 Task: In the Company tax.ny.gov, Create email and send with subject: 'We're Thrilled to Welcome You ', and with mail content 'Hello,_x000D_
Welcome to a new era of excellence. Discover the tools and resources that will redefine your industry and set you on a path to greatness._x000D_
Thanks & Regards', attach the document: Terms_and_conditions.doc and insert image: visitingcard.jpg. Below Thanks & Regards, write snapchat and insert the URL: www.snapchat.com. Mark checkbox to create task to follow up : In 2 weeks.  Enter or choose an email address of recipient's from company's contact and send.. Logged in from softage.1@softage.net
Action: Mouse moved to (82, 54)
Screenshot: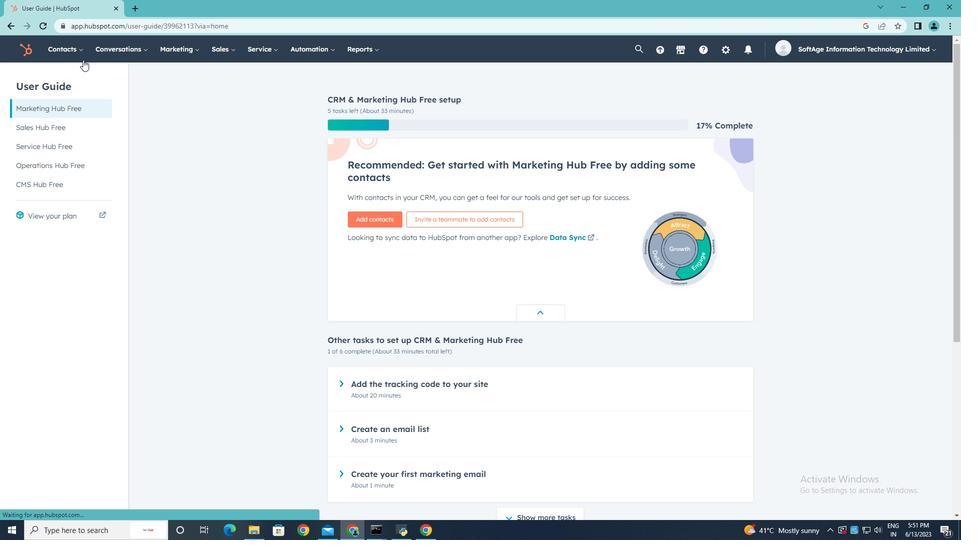 
Action: Mouse pressed left at (82, 54)
Screenshot: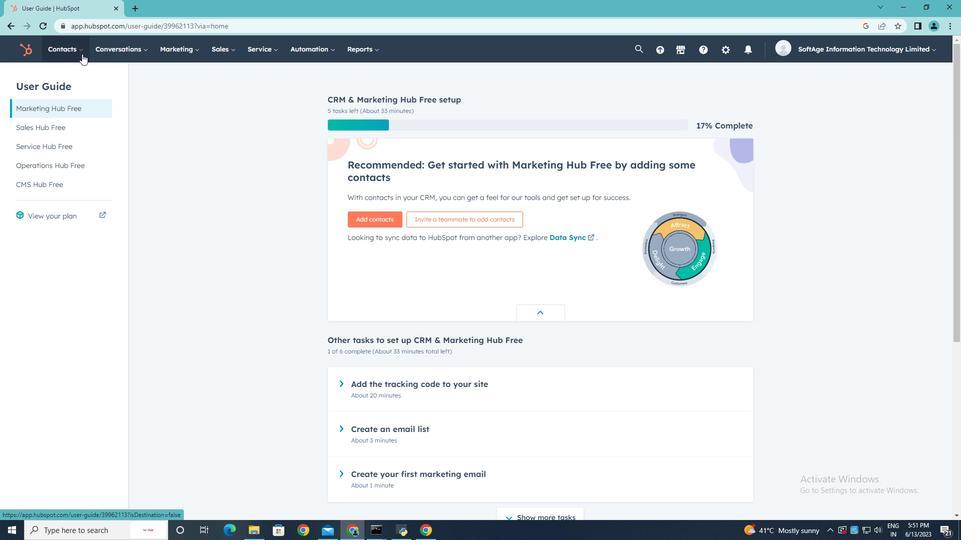 
Action: Mouse moved to (85, 101)
Screenshot: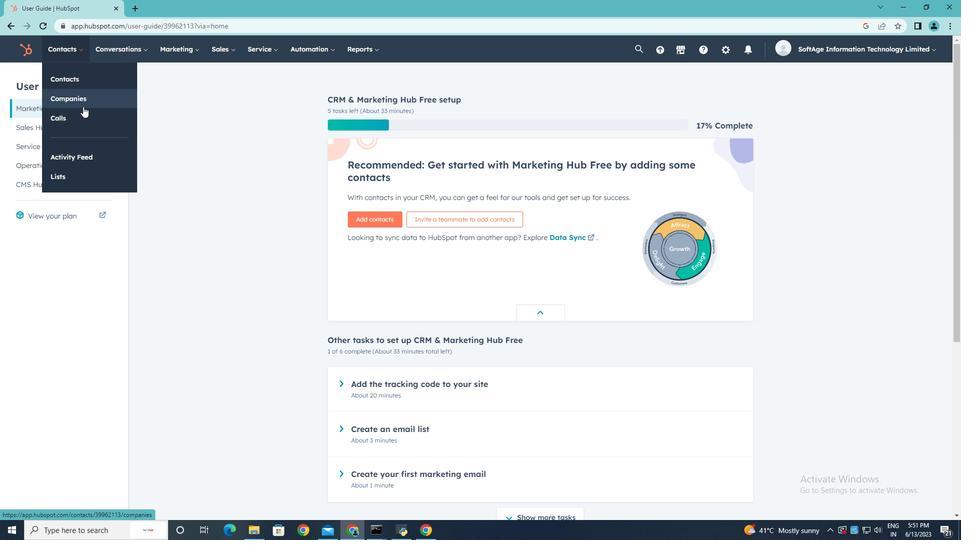 
Action: Mouse pressed left at (85, 101)
Screenshot: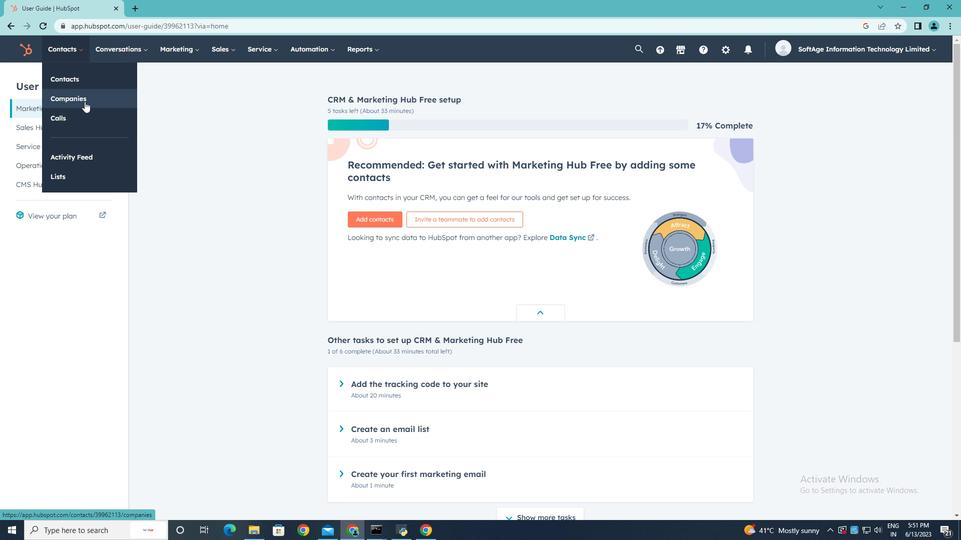 
Action: Mouse moved to (89, 160)
Screenshot: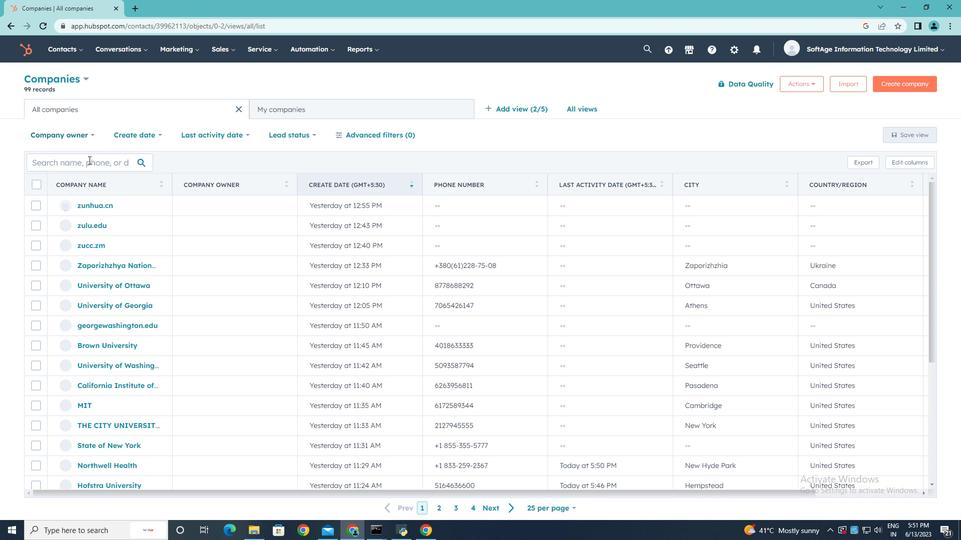 
Action: Mouse pressed left at (89, 160)
Screenshot: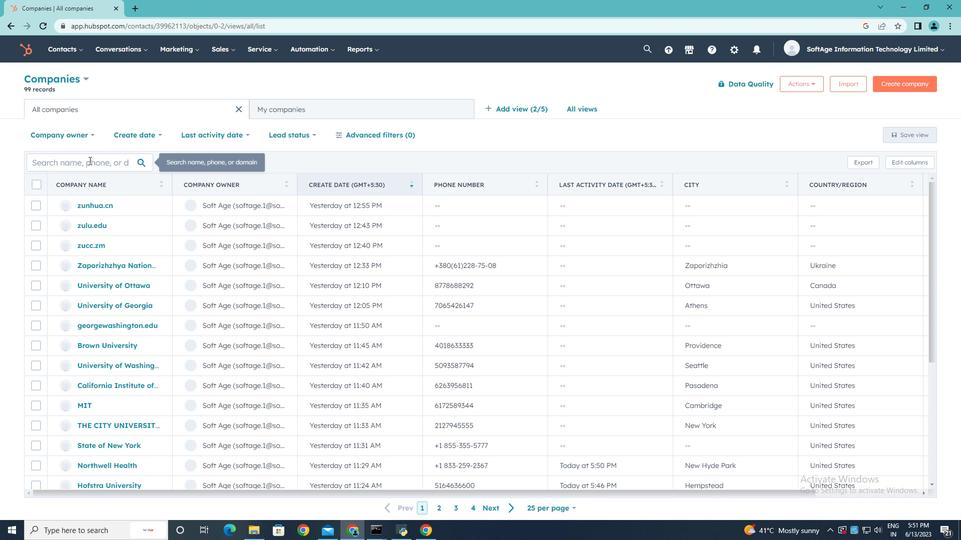 
Action: Key pressed tax.ny.gov
Screenshot: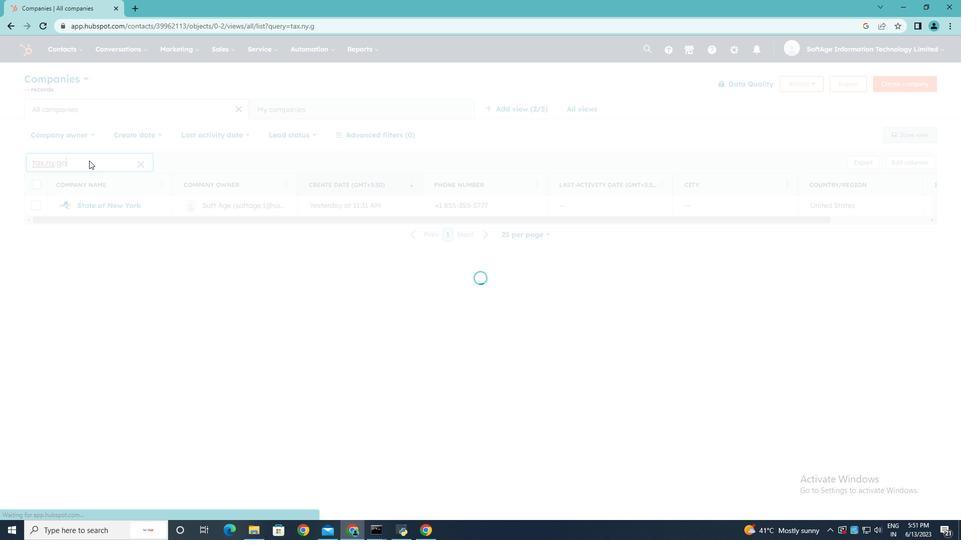 
Action: Mouse moved to (90, 203)
Screenshot: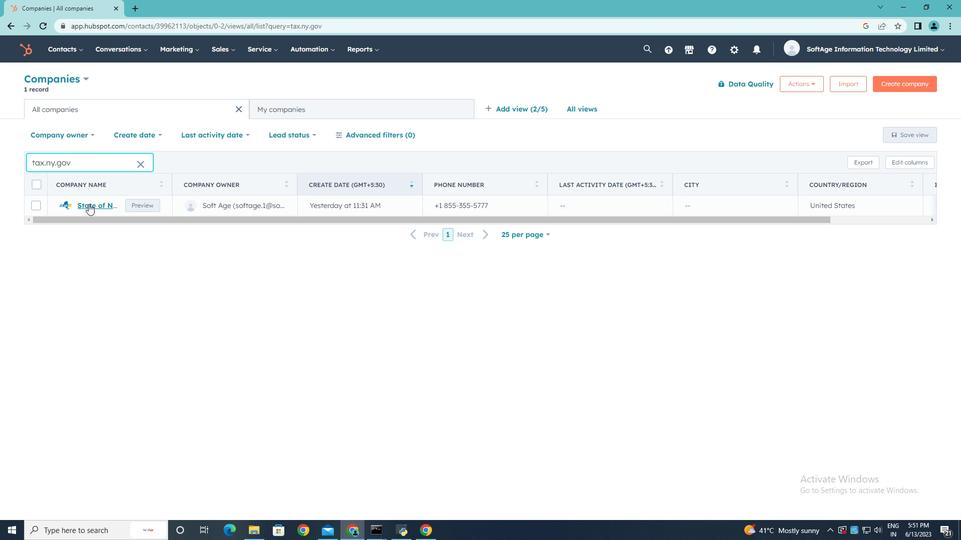 
Action: Mouse pressed left at (90, 203)
Screenshot: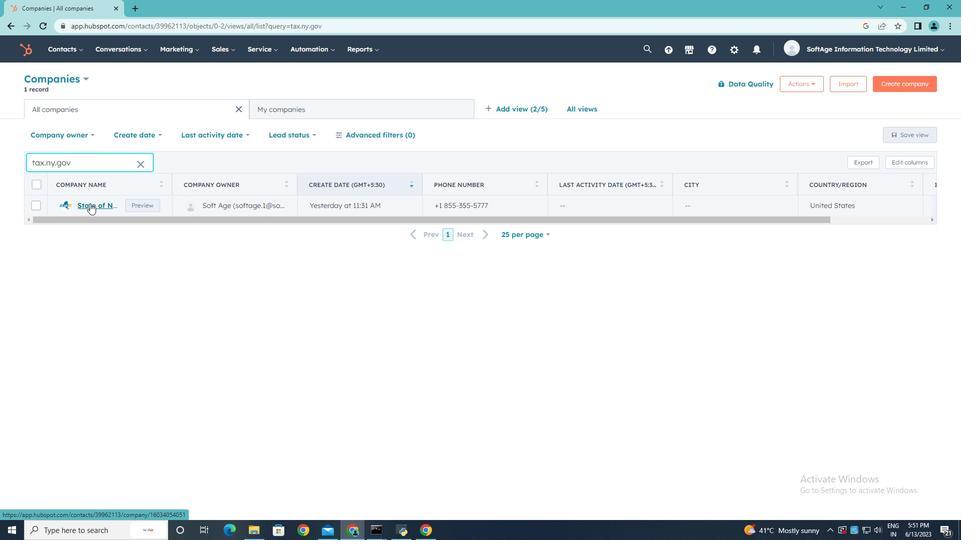 
Action: Mouse moved to (68, 169)
Screenshot: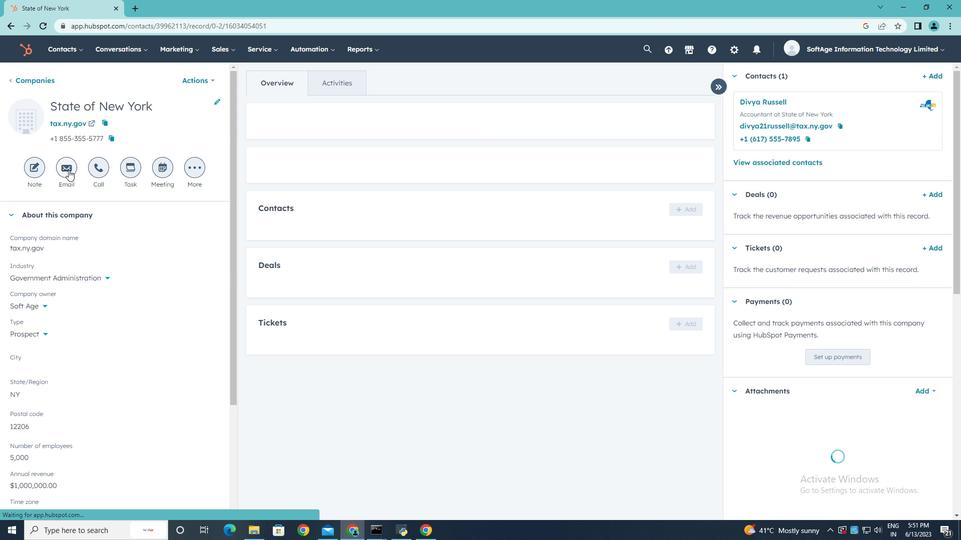 
Action: Mouse pressed left at (68, 169)
Screenshot: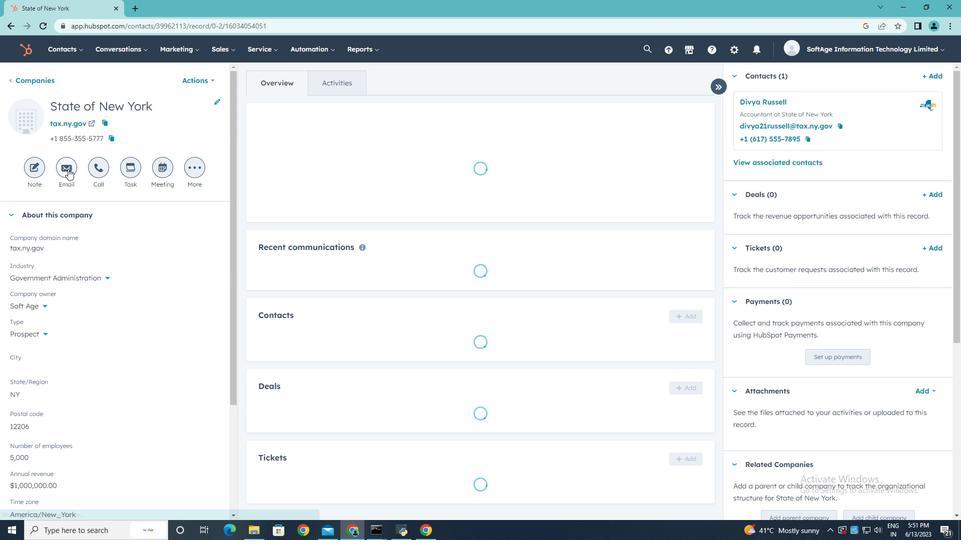 
Action: Key pressed <Key.shift>We're<Key.space><Key.shift><Key.shift>Thrilled<Key.space>to<Key.space><Key.shift>Welcome<Key.space><Key.shift>You
Screenshot: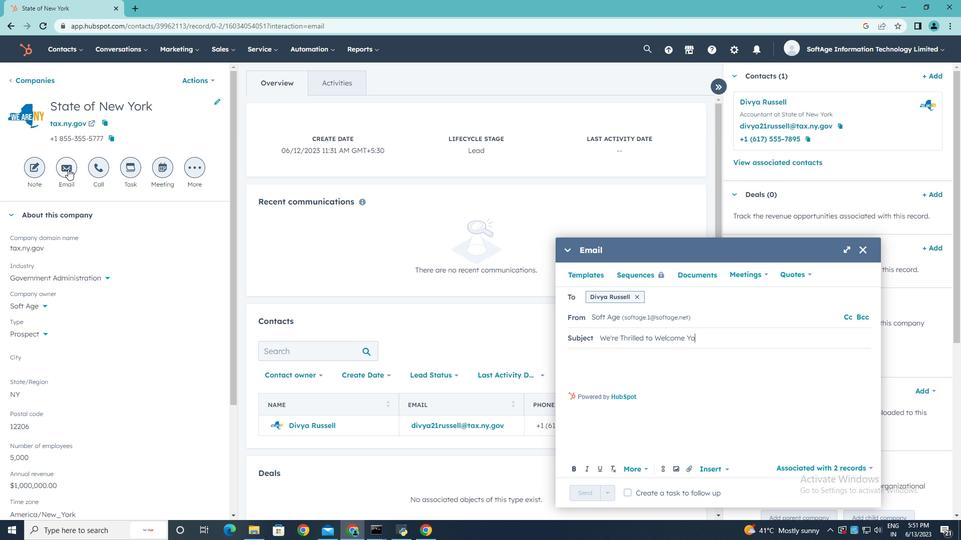 
Action: Mouse moved to (581, 360)
Screenshot: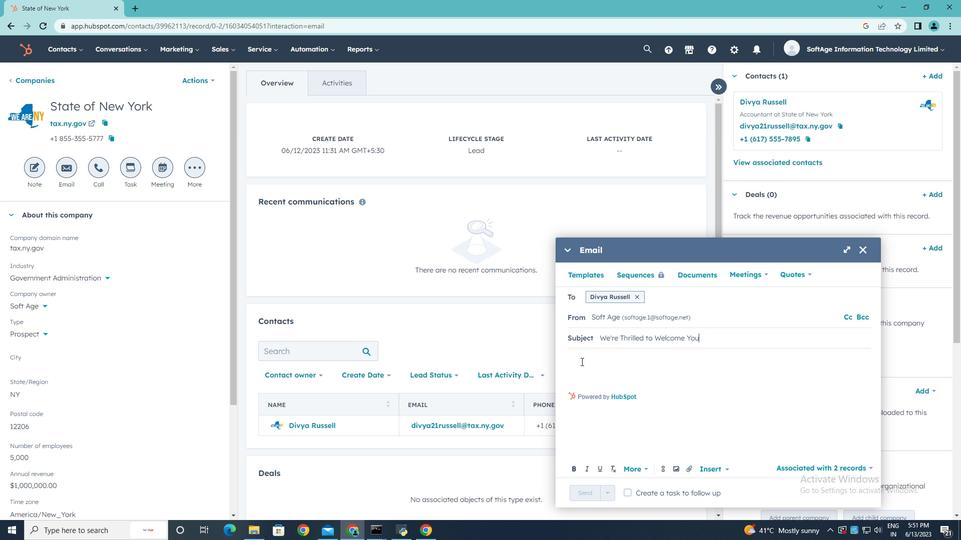 
Action: Mouse pressed left at (581, 360)
Screenshot: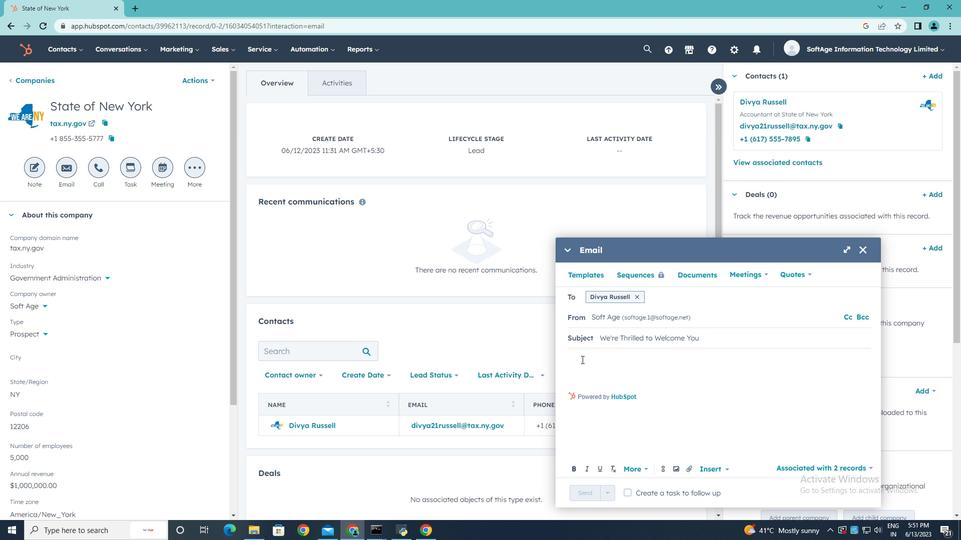 
Action: Key pressed <Key.shift>Hello
Screenshot: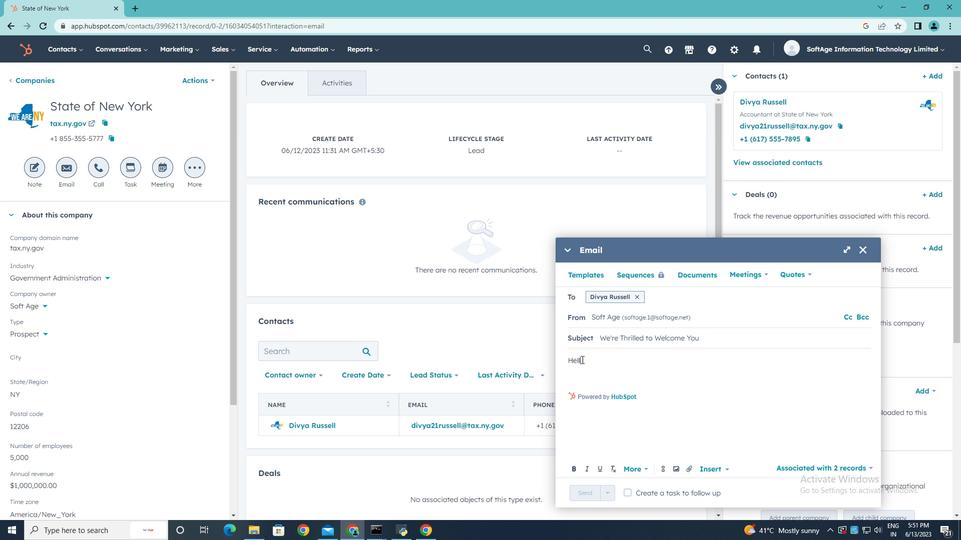 
Action: Mouse moved to (589, 361)
Screenshot: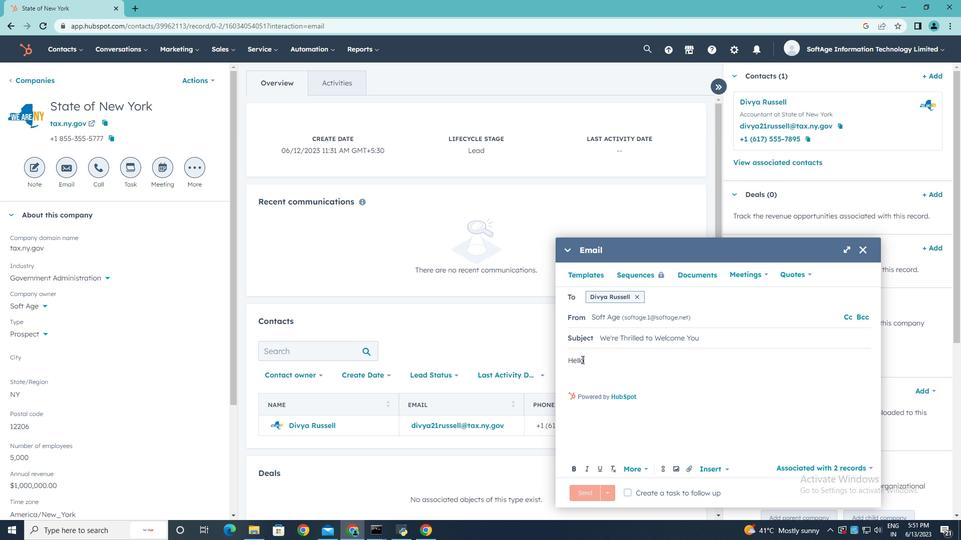 
Action: Key pressed <Key.enter><Key.backspace>,
Screenshot: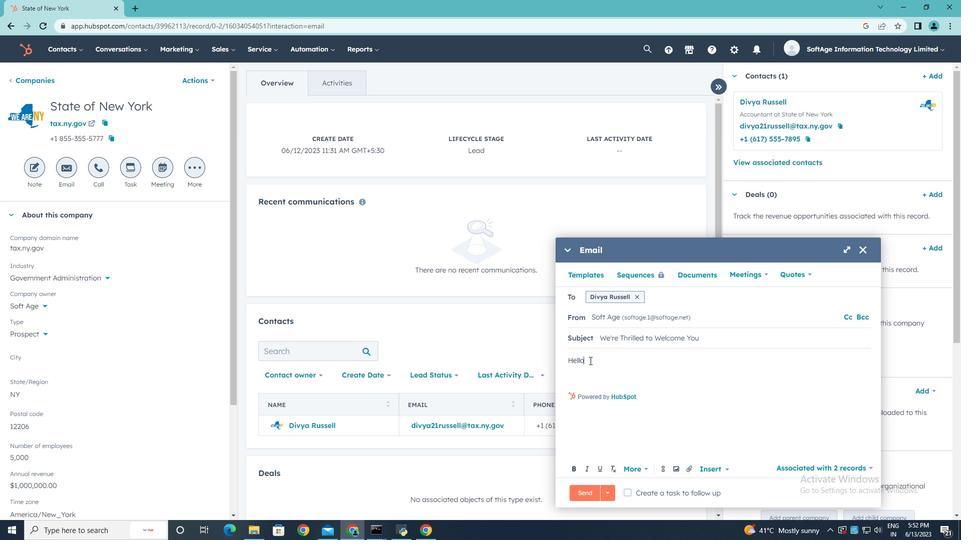 
Action: Mouse moved to (572, 370)
Screenshot: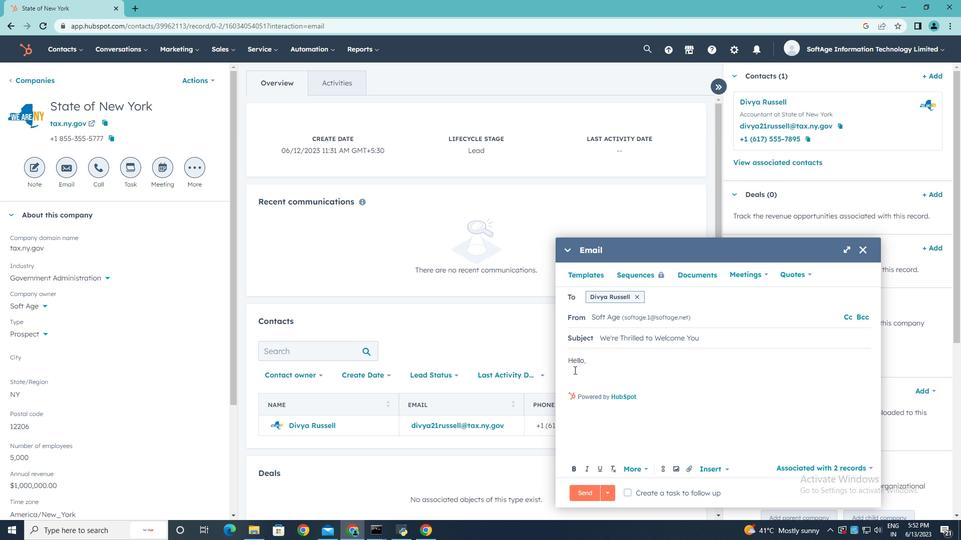 
Action: Mouse pressed left at (572, 370)
Screenshot: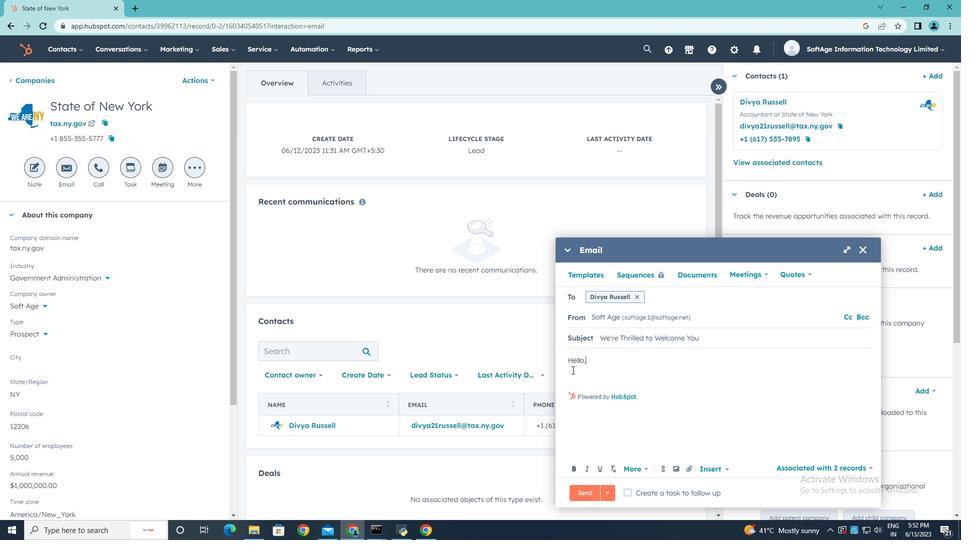 
Action: Key pressed <Key.shift>Welcome<Key.space>to<Key.space><Key.shift>a<Key.space>new<Key.space>era<Key.space>of<Key.space>excellence<Key.space><Key.backspace>.<Key.space><Key.shift><Key.shift><Key.shift><Key.shift>Discover<Key.space>the<Key.space>tools<Key.space>and<Key.space>resources<Key.space>that<Key.space>will<Key.space>redefine<Key.space>your<Key.space>industry<Key.space>and<Key.space>set<Key.space>you<Key.space>on<Key.space>a<Key.space>path<Key.space>y<Key.backspace>to<Key.space>greatness.
Screenshot: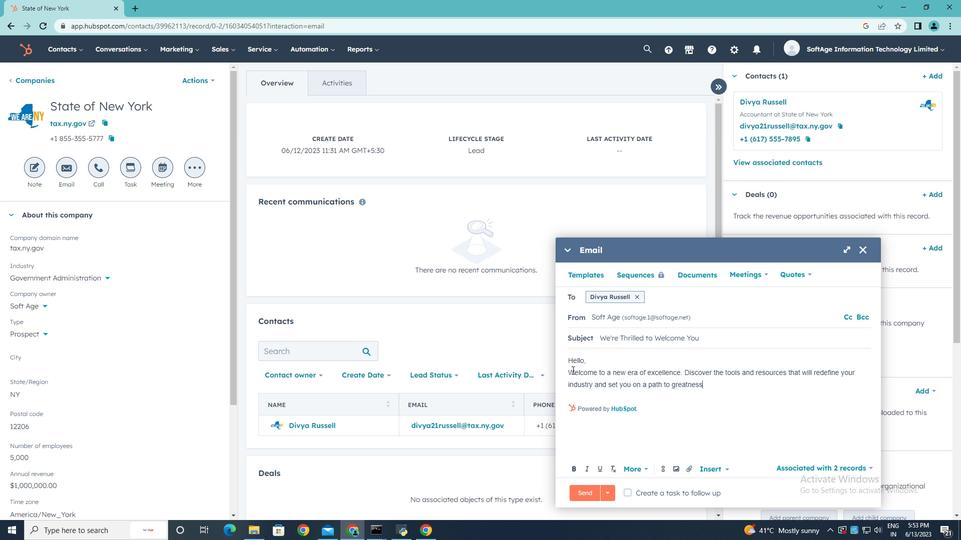 
Action: Mouse moved to (585, 398)
Screenshot: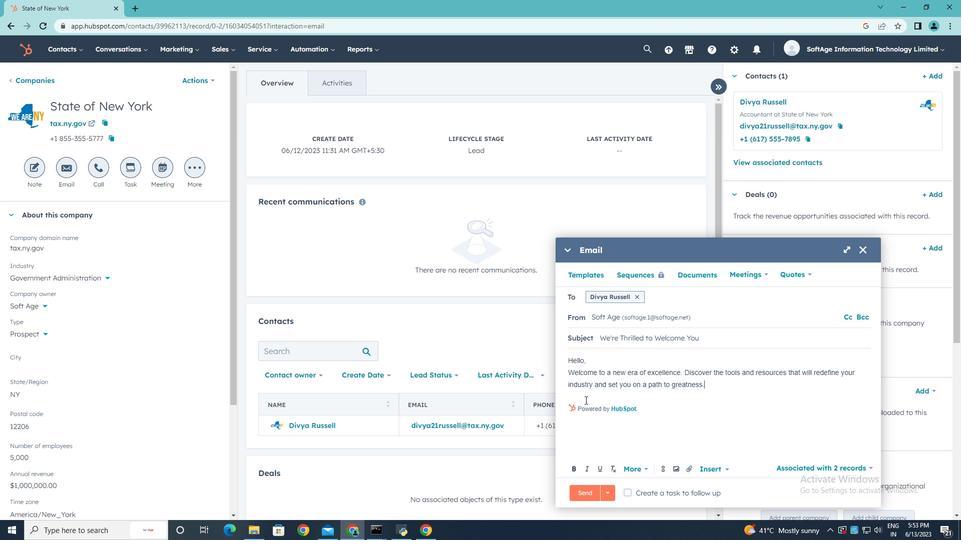 
Action: Mouse pressed left at (585, 398)
Screenshot: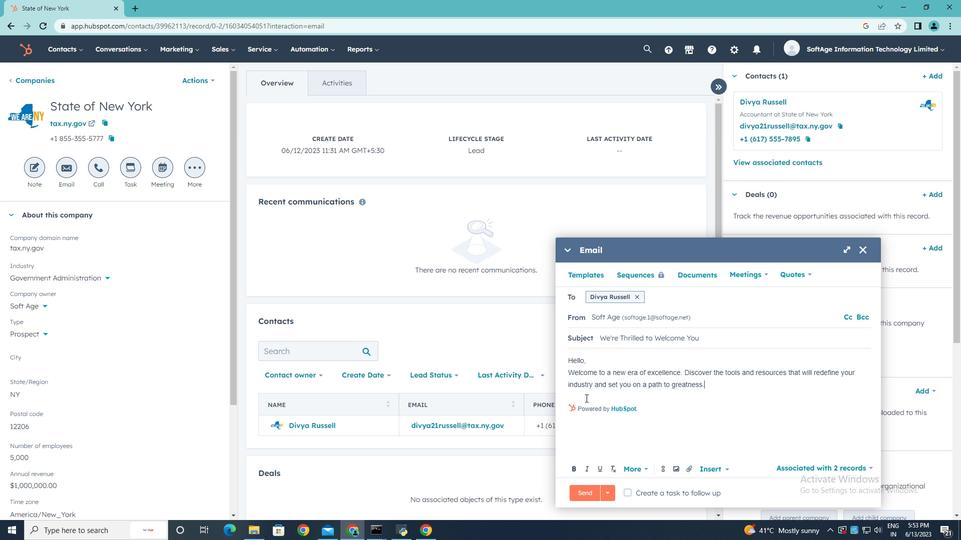 
Action: Mouse moved to (585, 398)
Screenshot: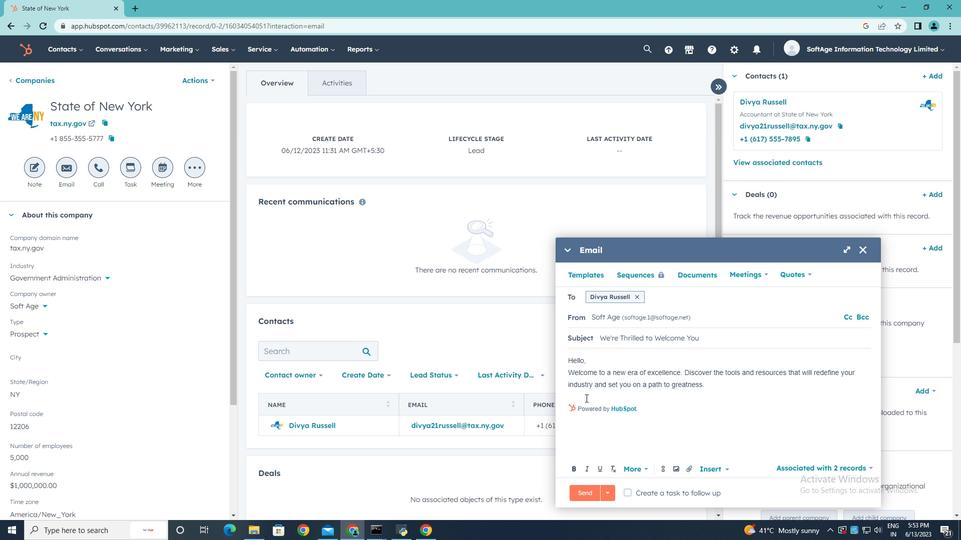 
Action: Key pressed <Key.enter><Key.shift><Key.shift><Key.shift><Key.shift>Thankj<Key.backspace>s<Key.space><Key.shift>&<Key.space><Key.shift>Regards,
Screenshot: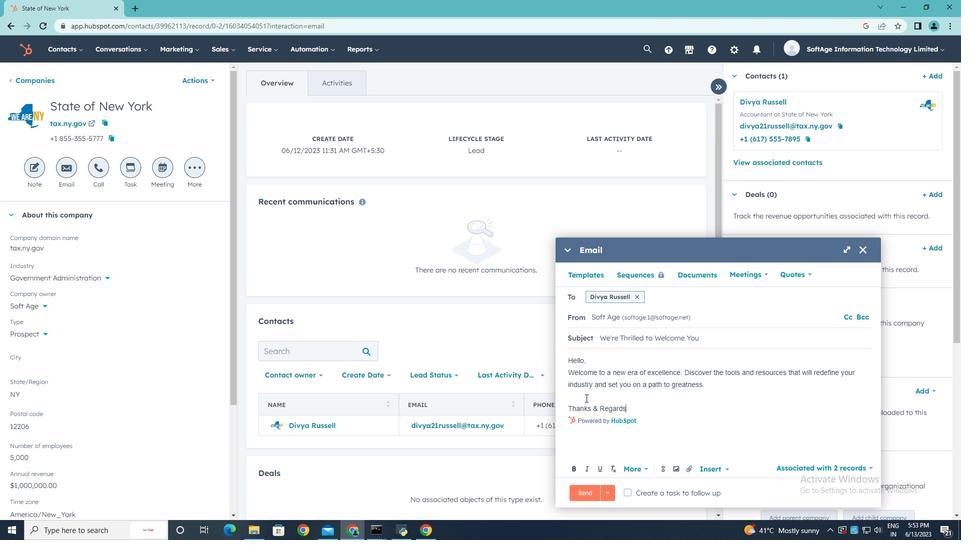 
Action: Mouse moved to (690, 472)
Screenshot: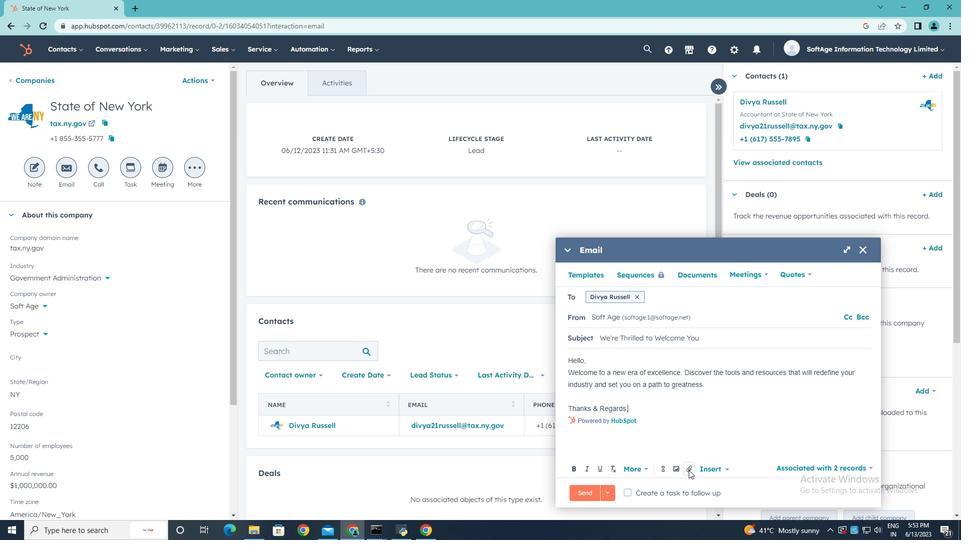 
Action: Mouse pressed left at (690, 472)
Screenshot: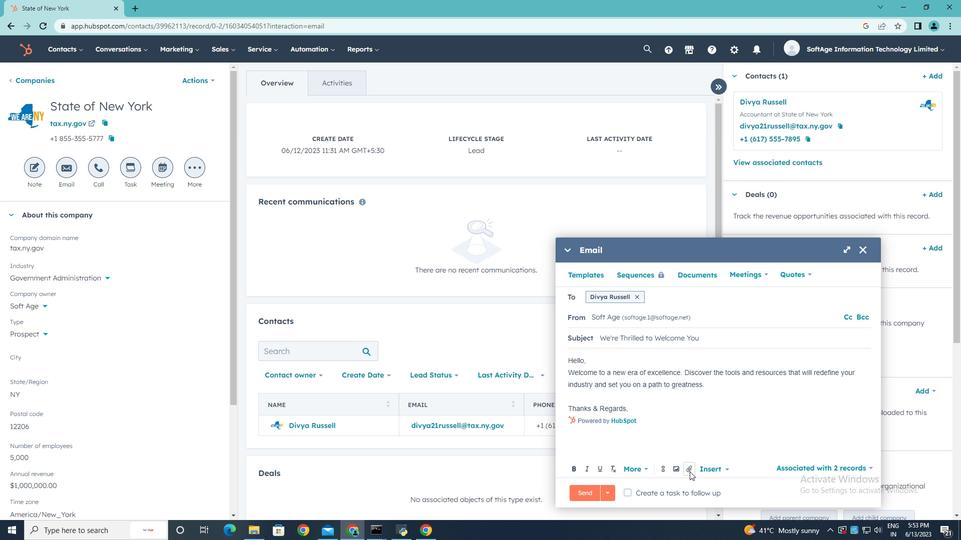 
Action: Mouse moved to (713, 443)
Screenshot: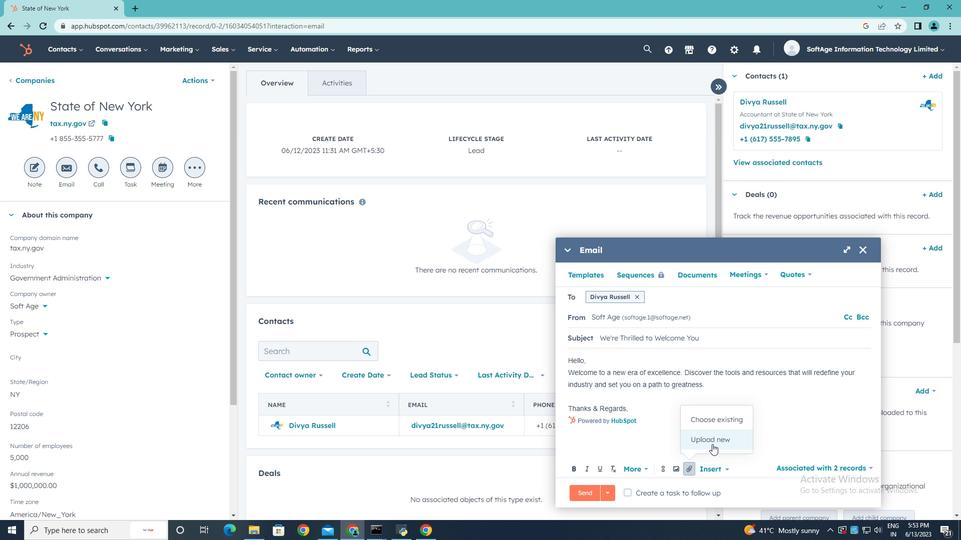 
Action: Mouse pressed left at (713, 443)
Screenshot: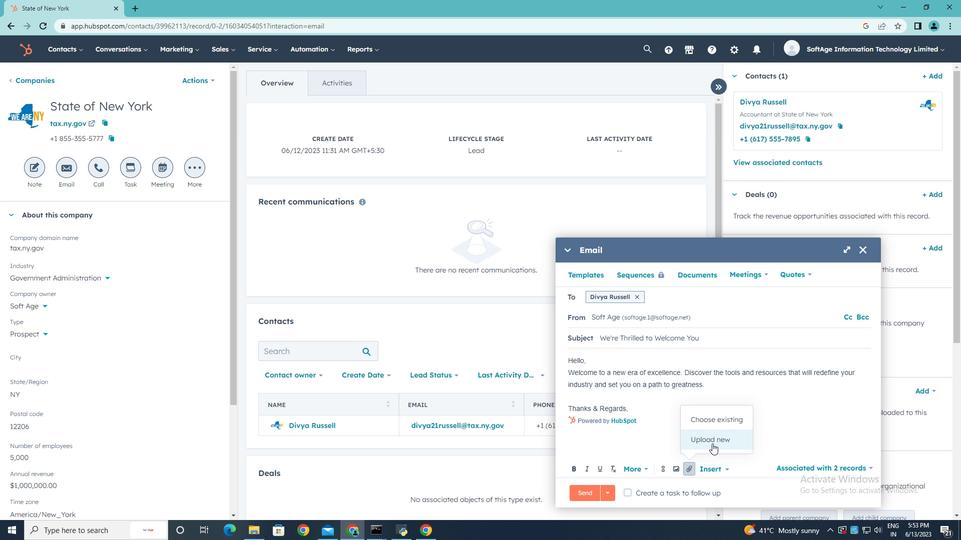 
Action: Mouse moved to (183, 105)
Screenshot: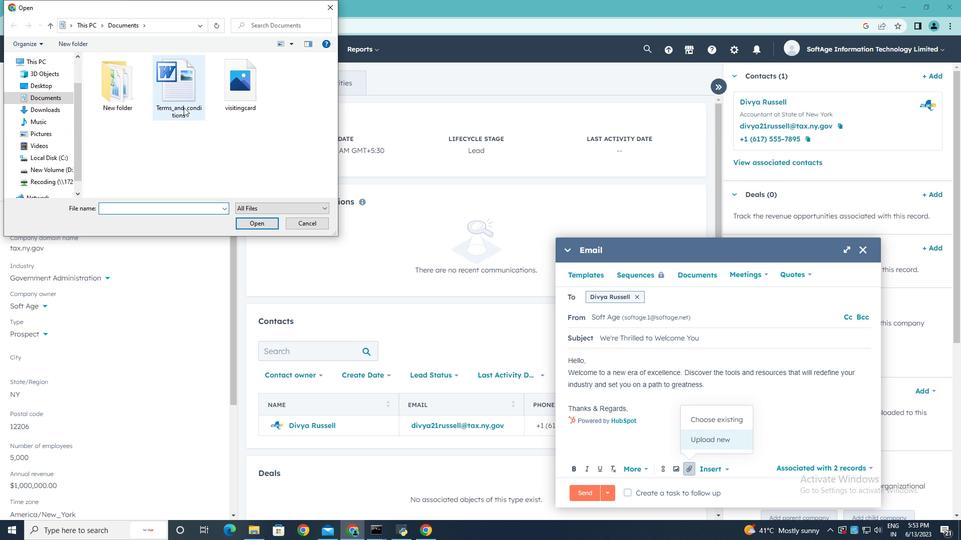 
Action: Mouse pressed left at (183, 105)
Screenshot: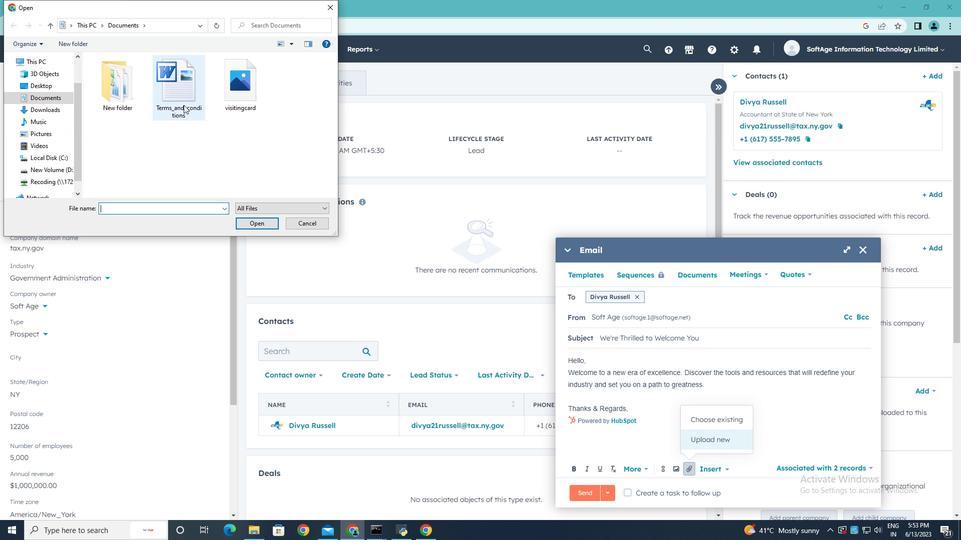 
Action: Mouse moved to (268, 225)
Screenshot: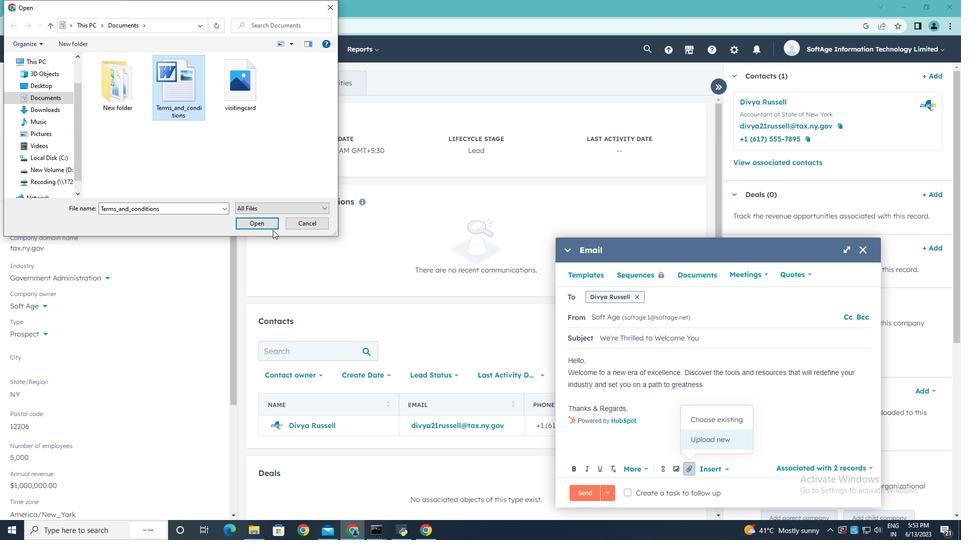 
Action: Mouse pressed left at (268, 225)
Screenshot: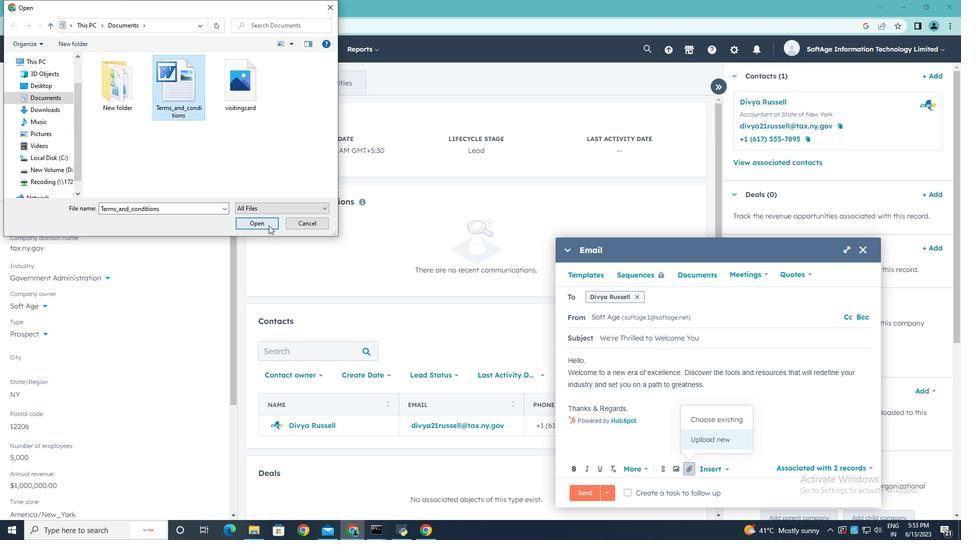 
Action: Mouse moved to (687, 443)
Screenshot: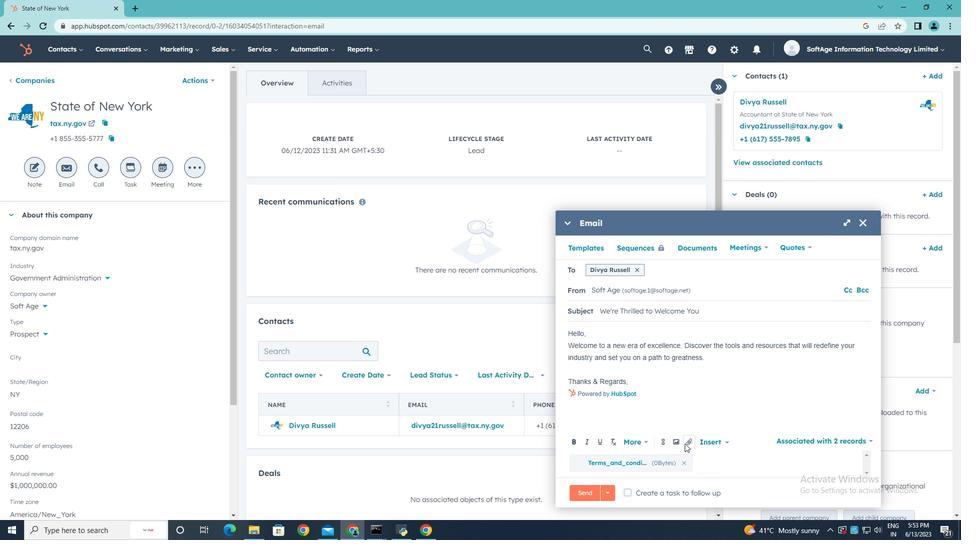 
Action: Mouse pressed left at (687, 443)
Screenshot: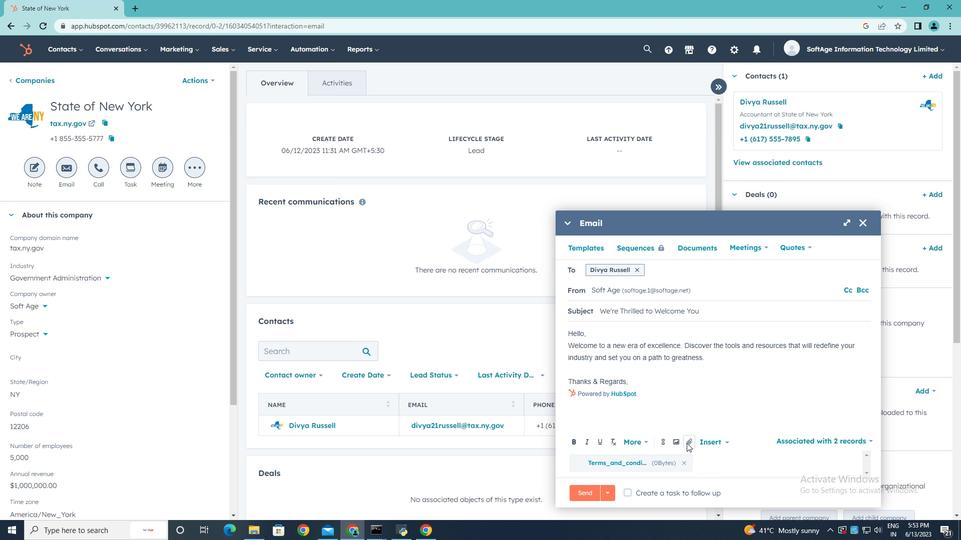 
Action: Mouse moved to (713, 417)
Screenshot: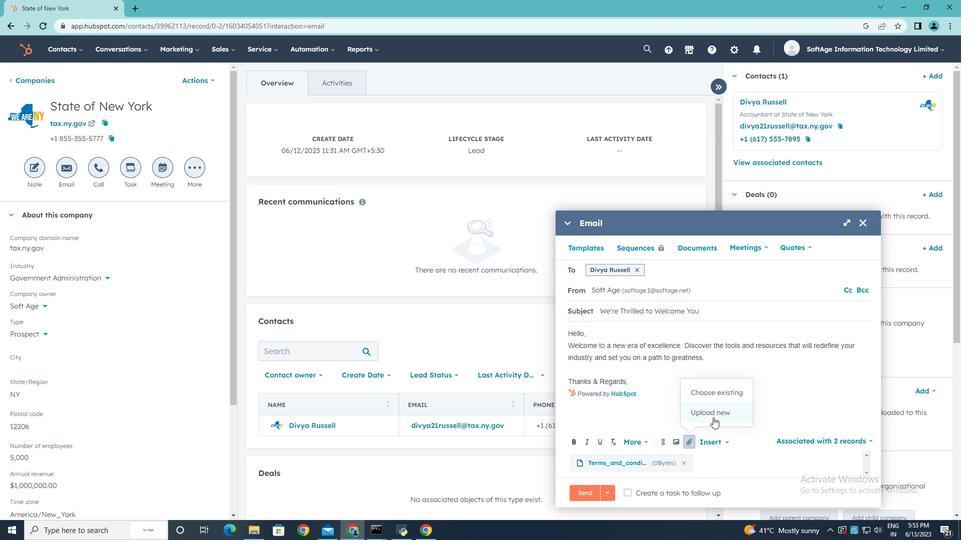 
Action: Mouse pressed left at (713, 417)
Screenshot: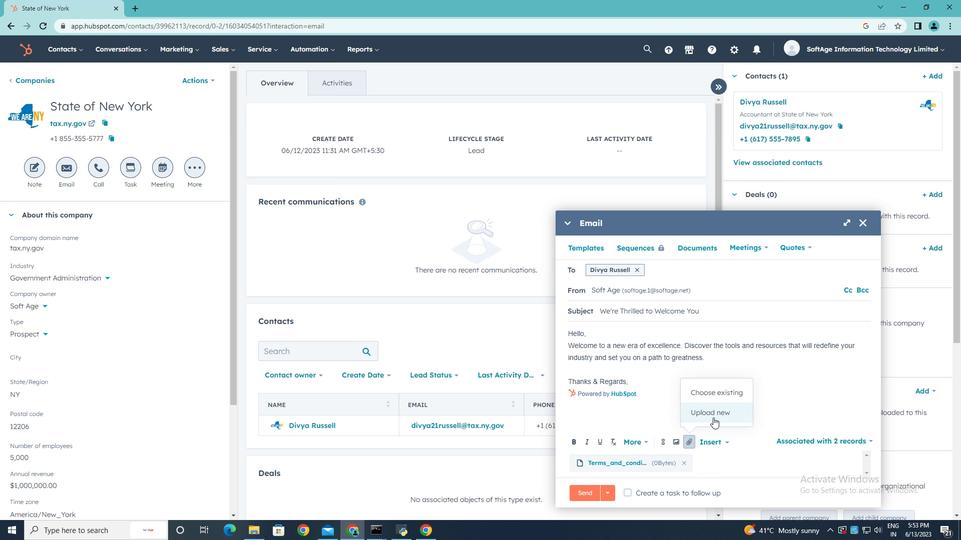 
Action: Mouse moved to (237, 104)
Screenshot: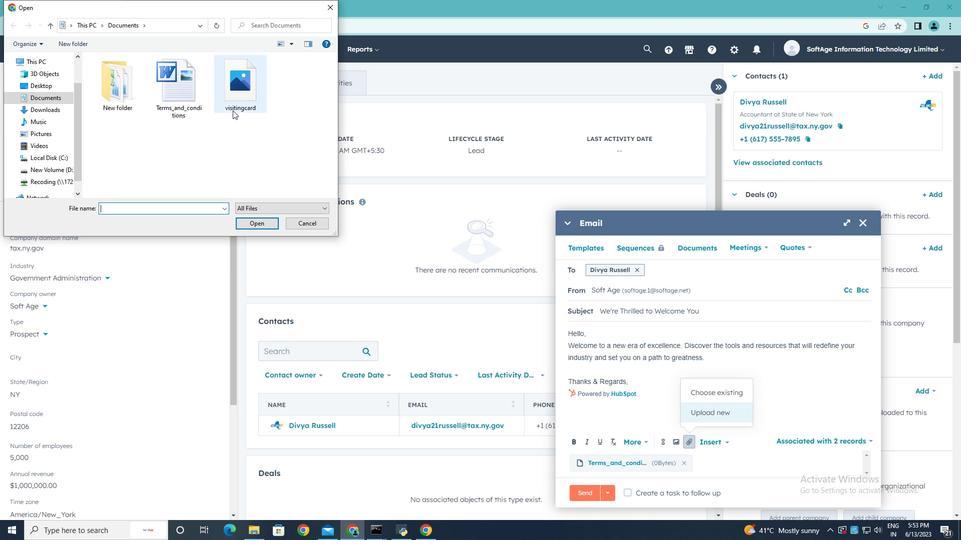 
Action: Mouse pressed left at (237, 104)
Screenshot: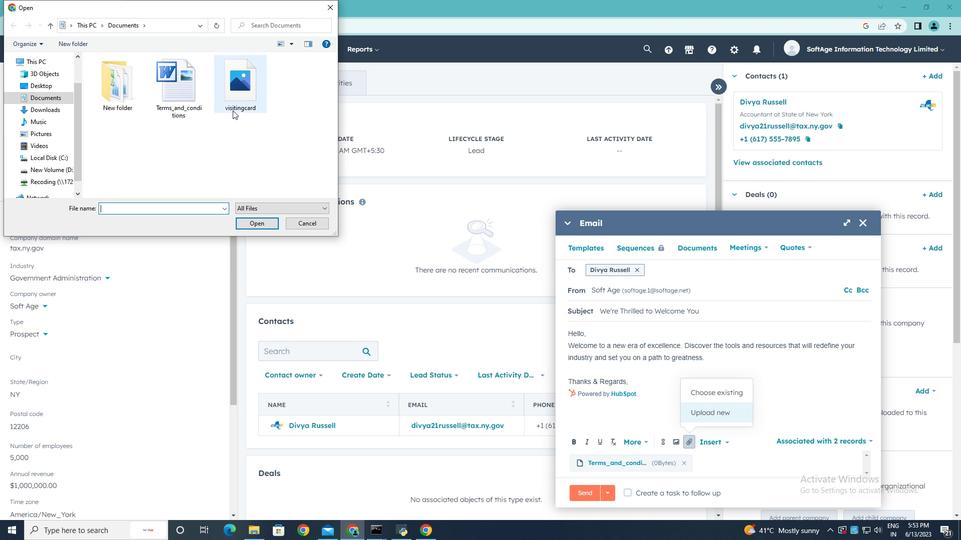 
Action: Mouse moved to (263, 219)
Screenshot: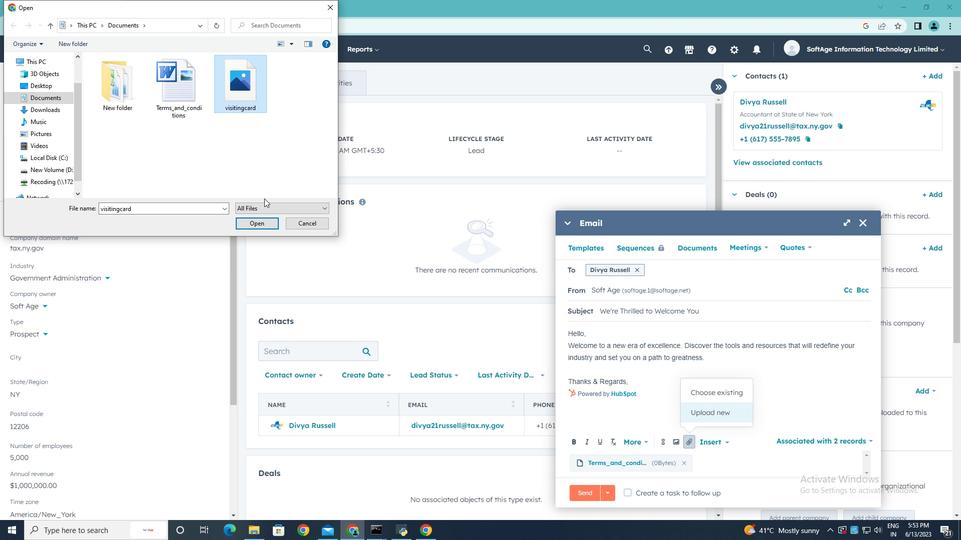 
Action: Mouse pressed left at (263, 219)
Screenshot: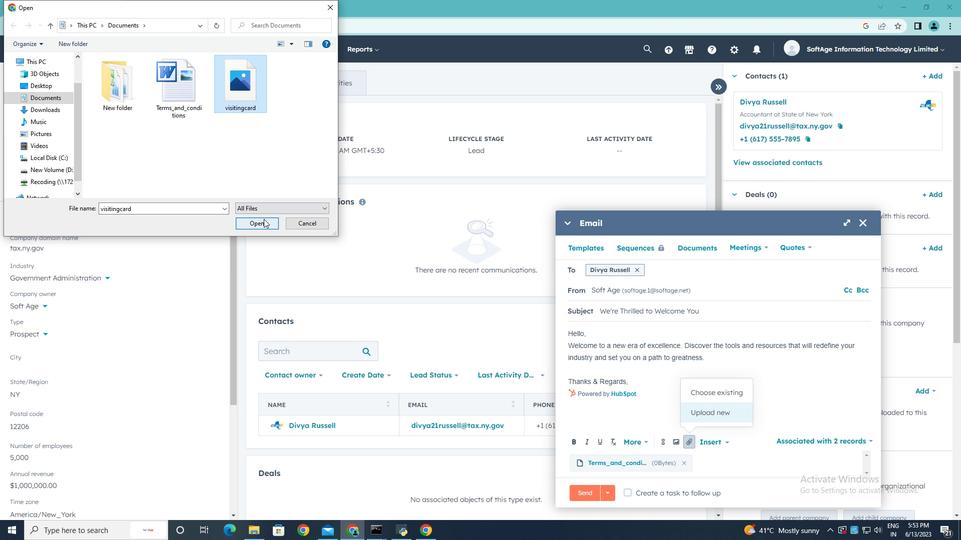 
Action: Mouse moved to (630, 383)
Screenshot: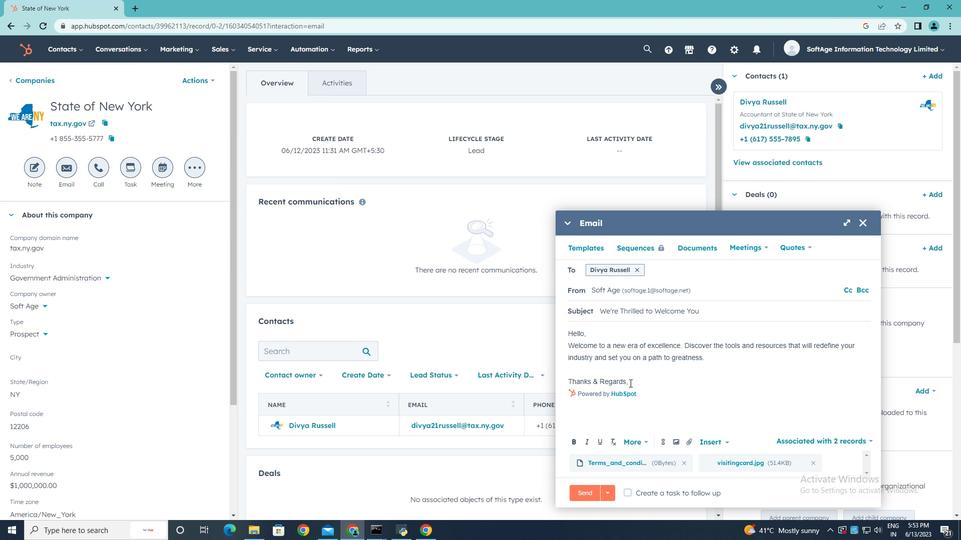 
Action: Mouse pressed left at (630, 383)
Screenshot: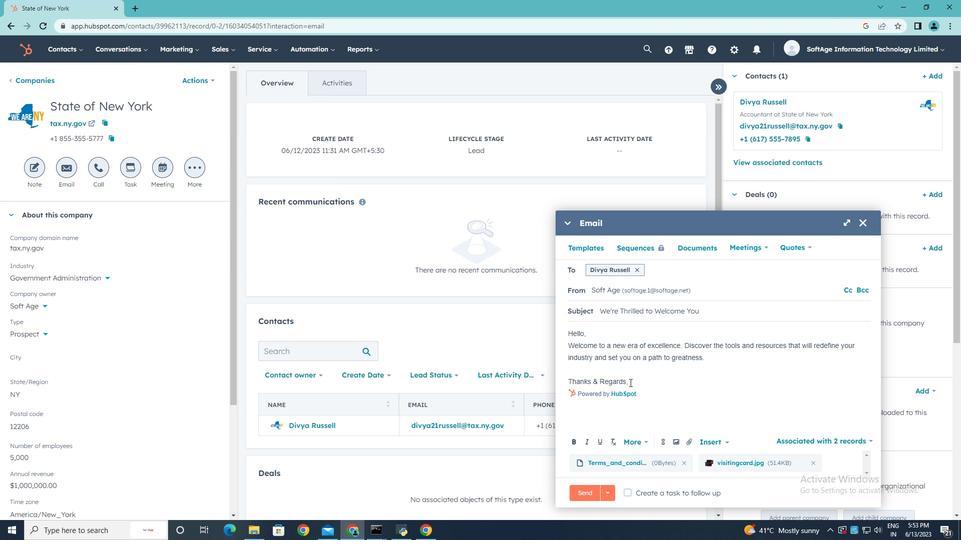 
Action: Key pressed <Key.enter>
Screenshot: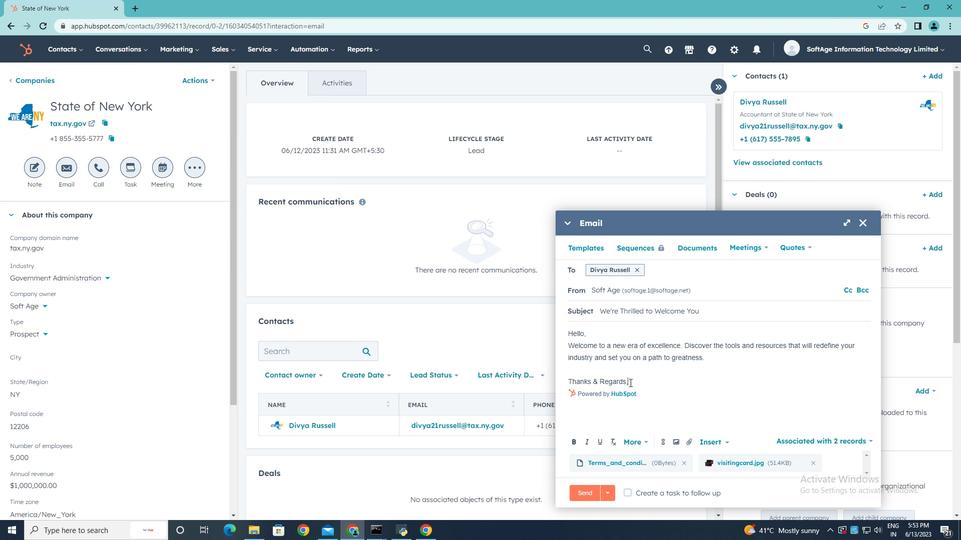 
Action: Mouse moved to (662, 443)
Screenshot: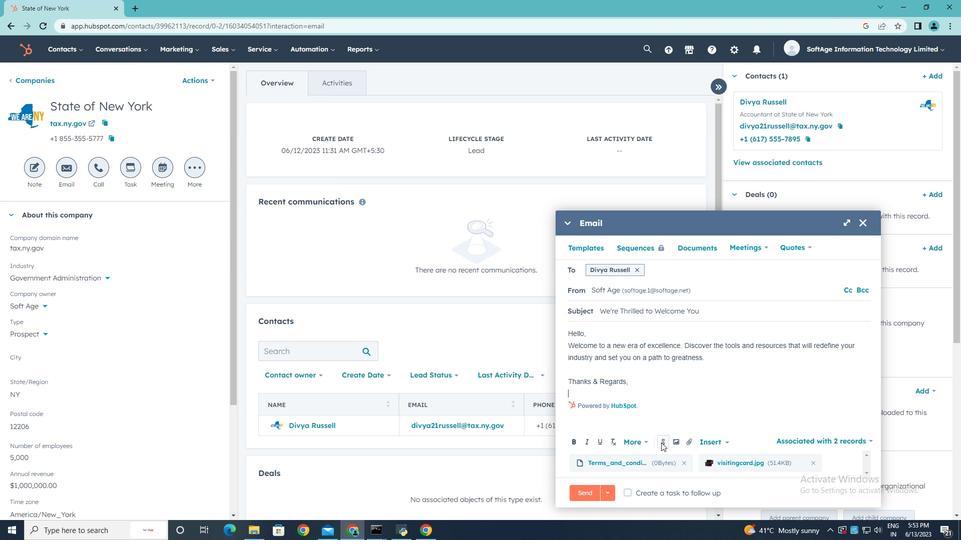 
Action: Mouse pressed left at (662, 443)
Screenshot: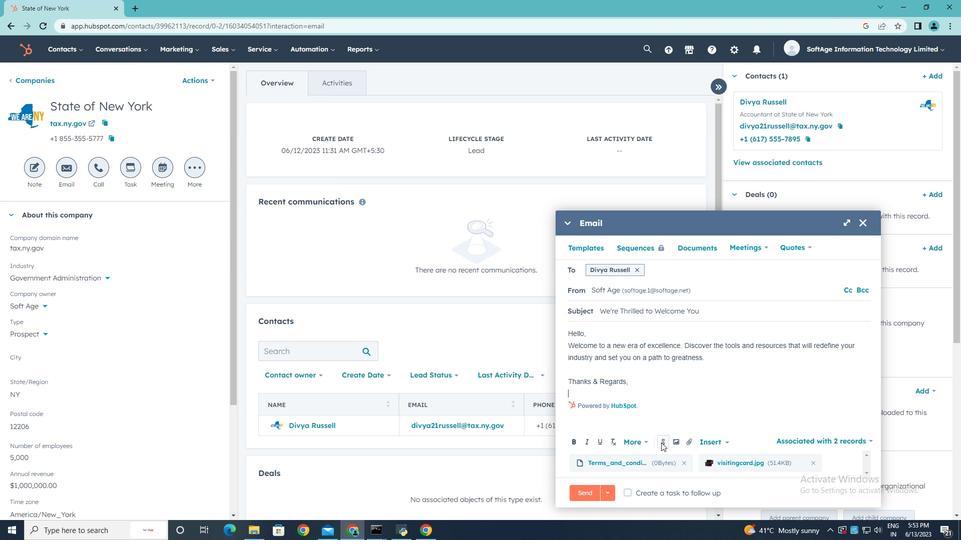 
Action: Mouse moved to (680, 335)
Screenshot: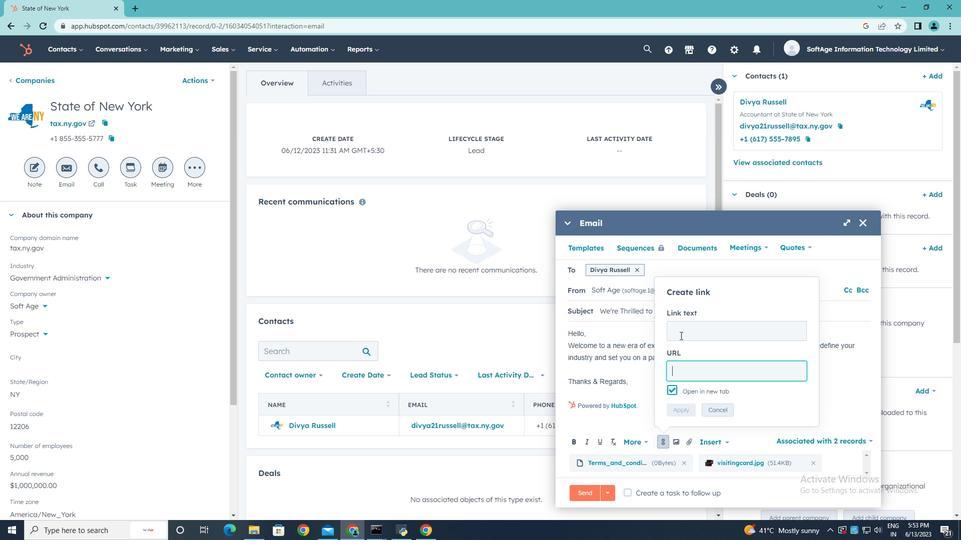 
Action: Mouse pressed left at (680, 335)
Screenshot: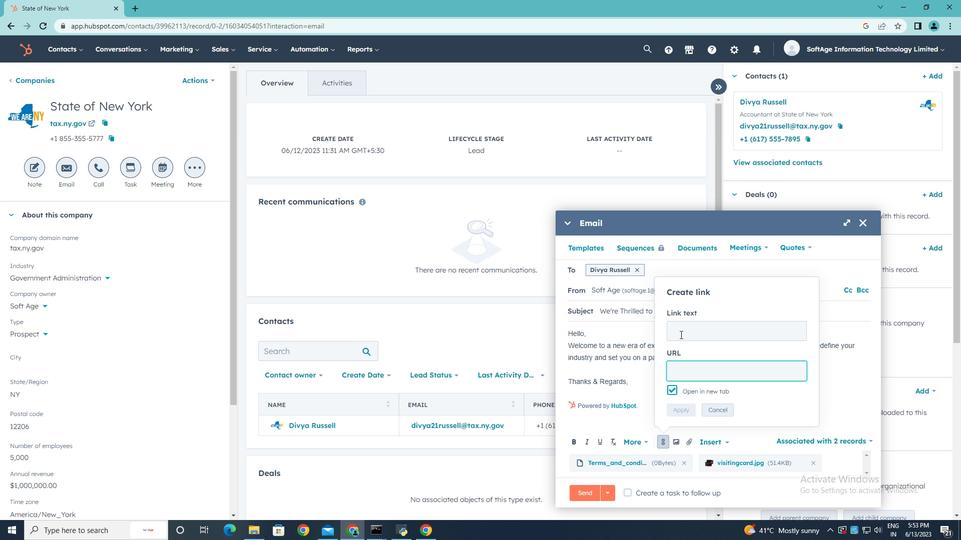 
Action: Key pressed snspchat
Screenshot: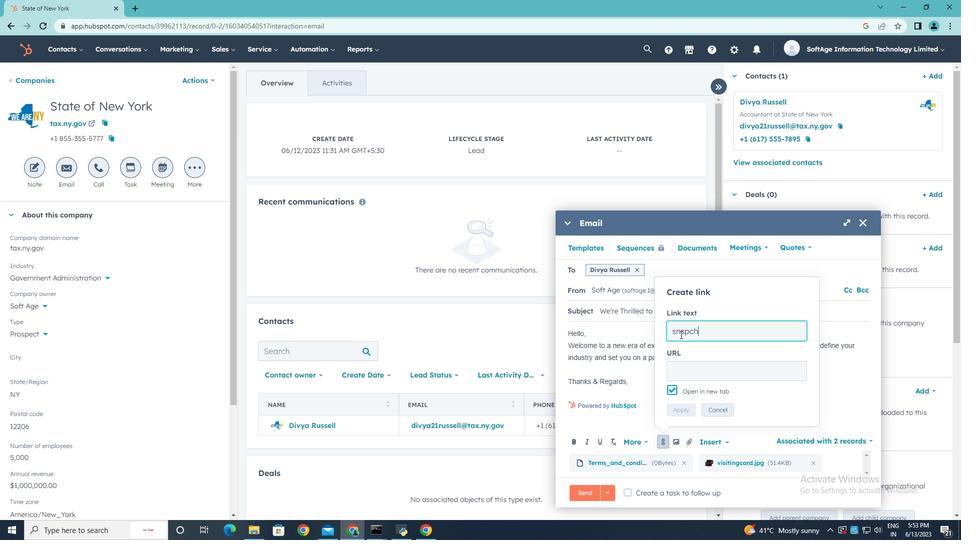 
Action: Mouse moved to (708, 331)
Screenshot: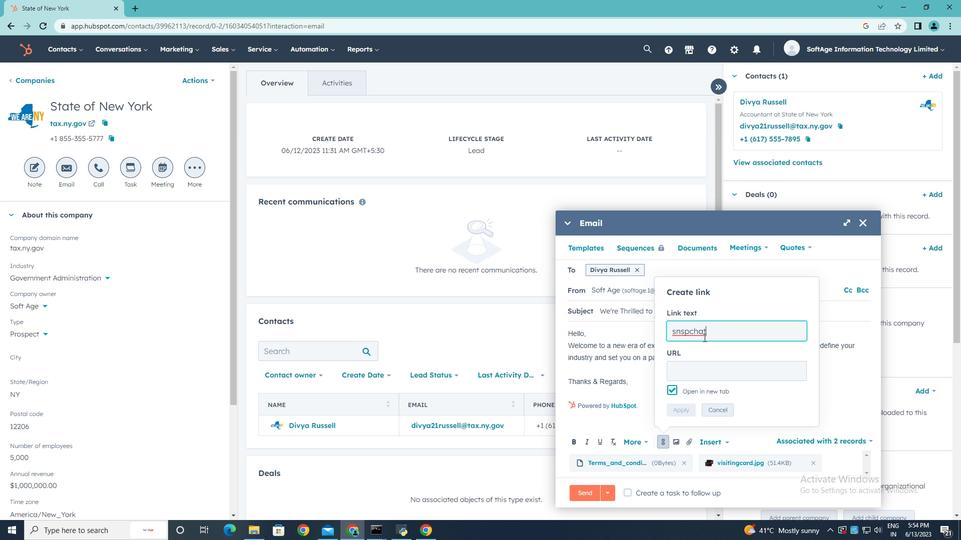 
Action: Key pressed <Key.backspace><Key.backspace><Key.backspace><Key.backspace><Key.backspace><Key.backspace>apchat
Screenshot: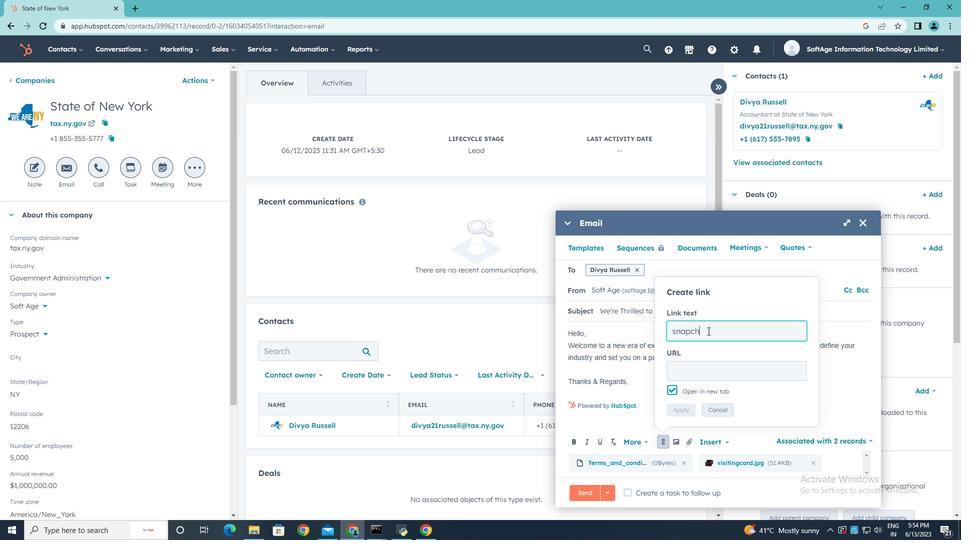 
Action: Mouse moved to (683, 374)
Screenshot: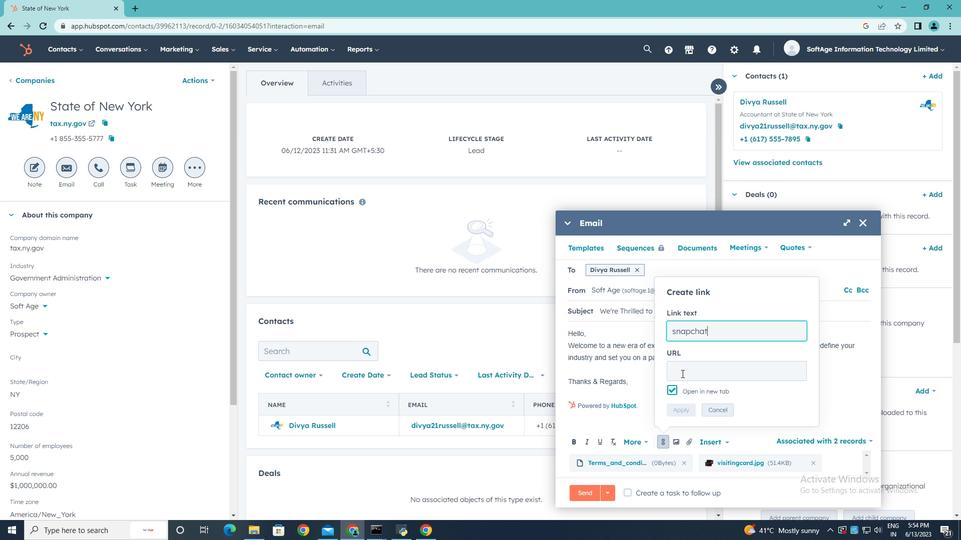 
Action: Mouse pressed left at (683, 374)
Screenshot: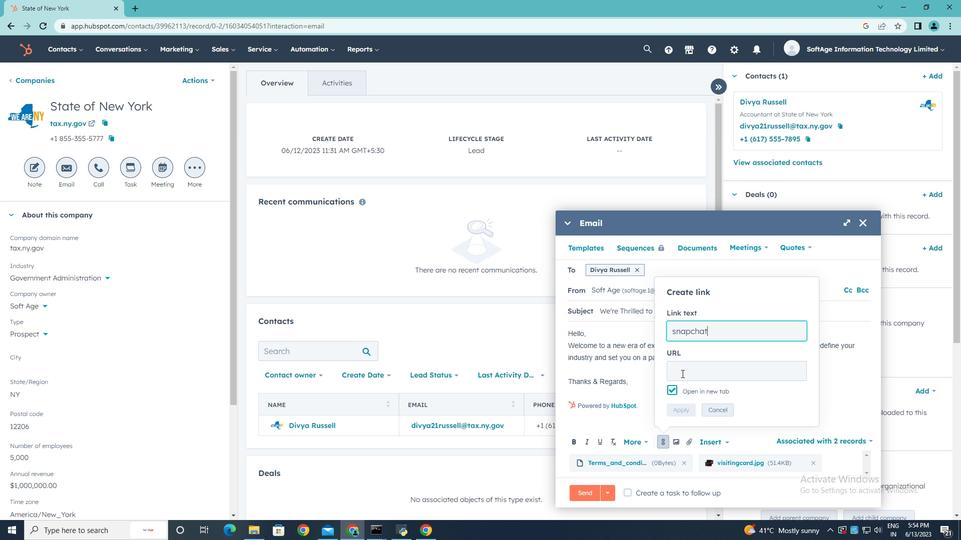
Action: Key pressed www.snapchat.com
Screenshot: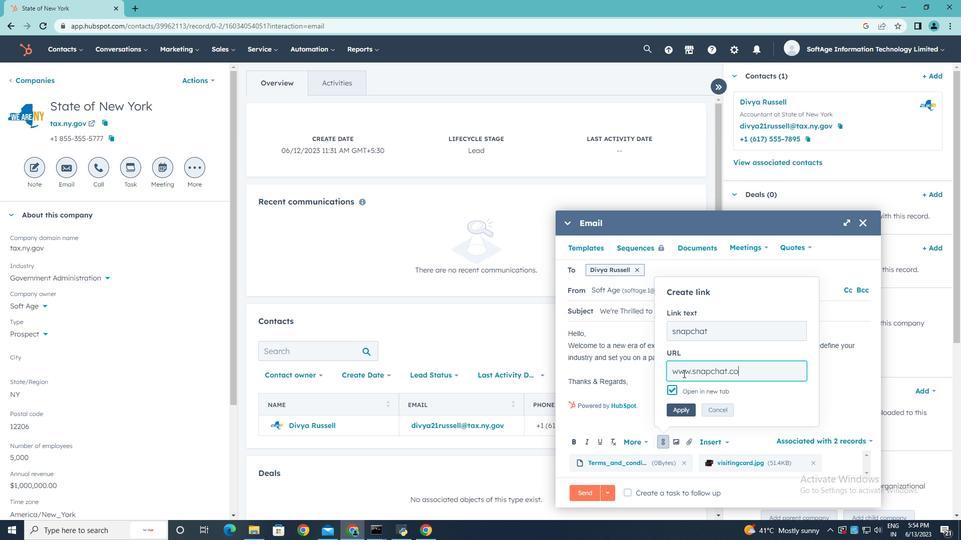
Action: Mouse moved to (683, 409)
Screenshot: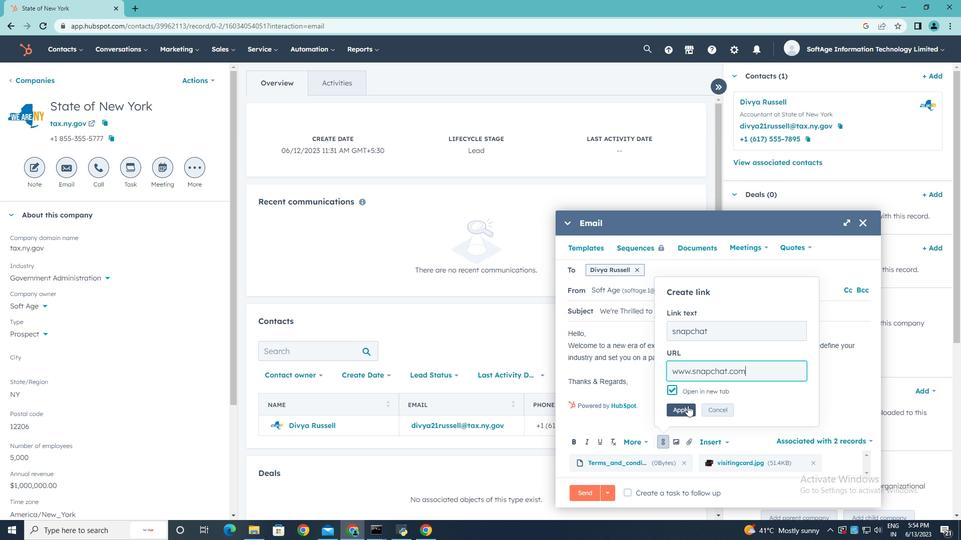 
Action: Mouse pressed left at (683, 409)
Screenshot: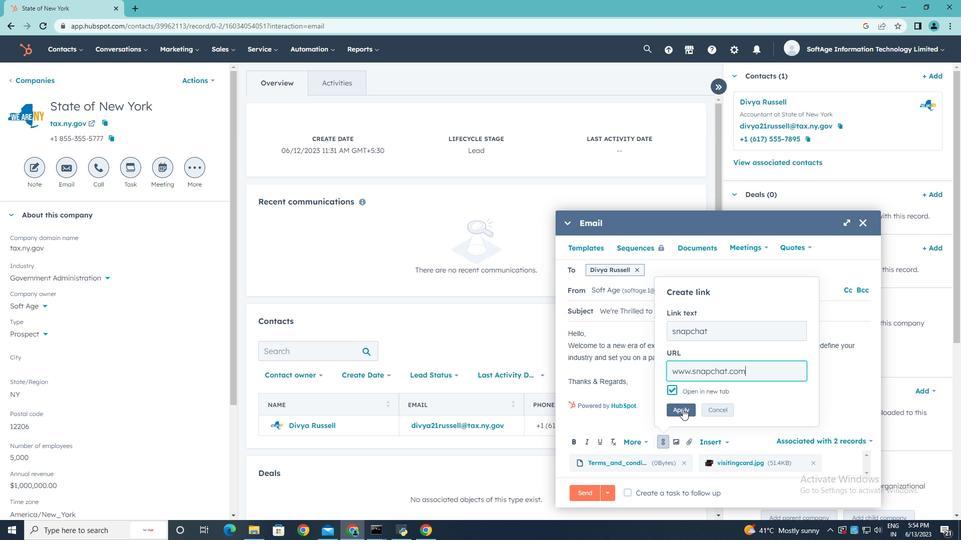 
Action: Mouse moved to (631, 494)
Screenshot: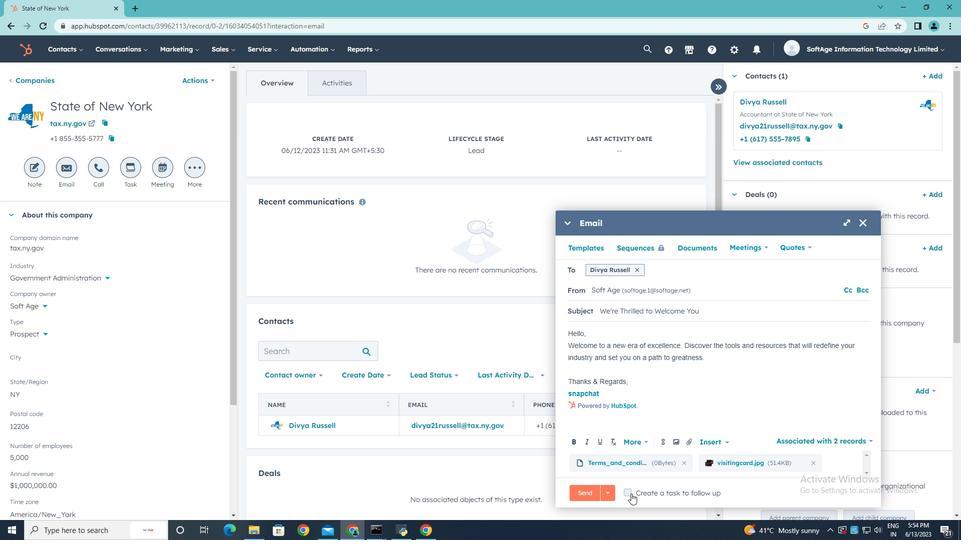 
Action: Mouse pressed left at (631, 494)
Screenshot: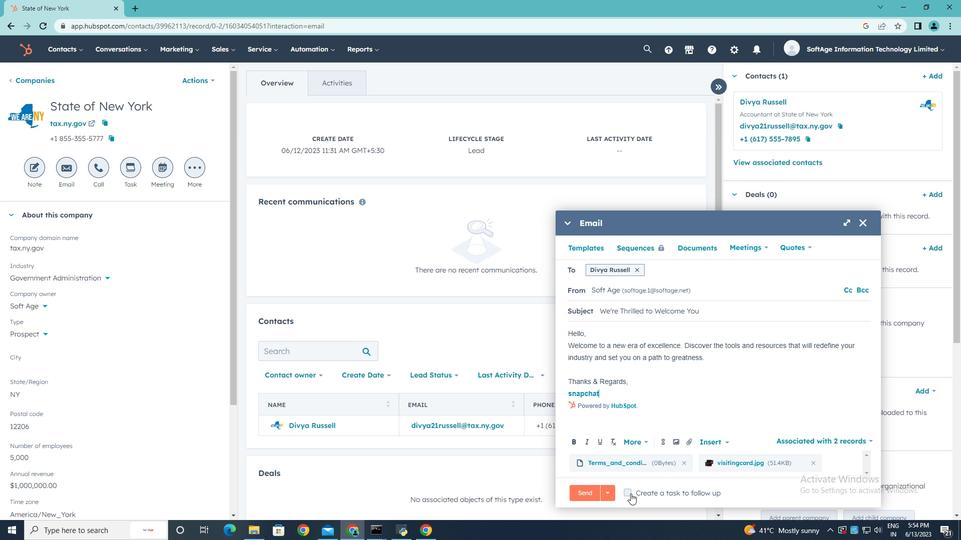 
Action: Mouse moved to (821, 492)
Screenshot: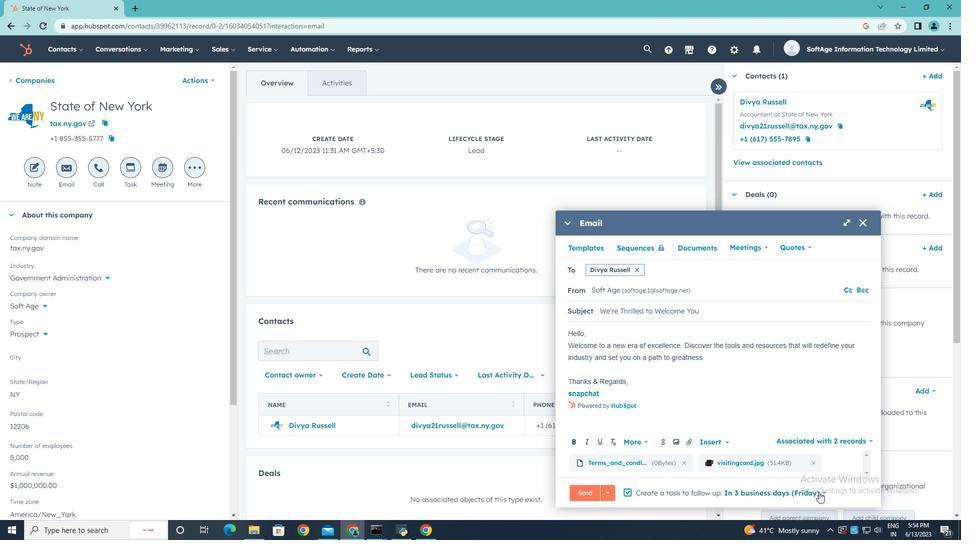 
Action: Mouse pressed left at (821, 492)
Screenshot: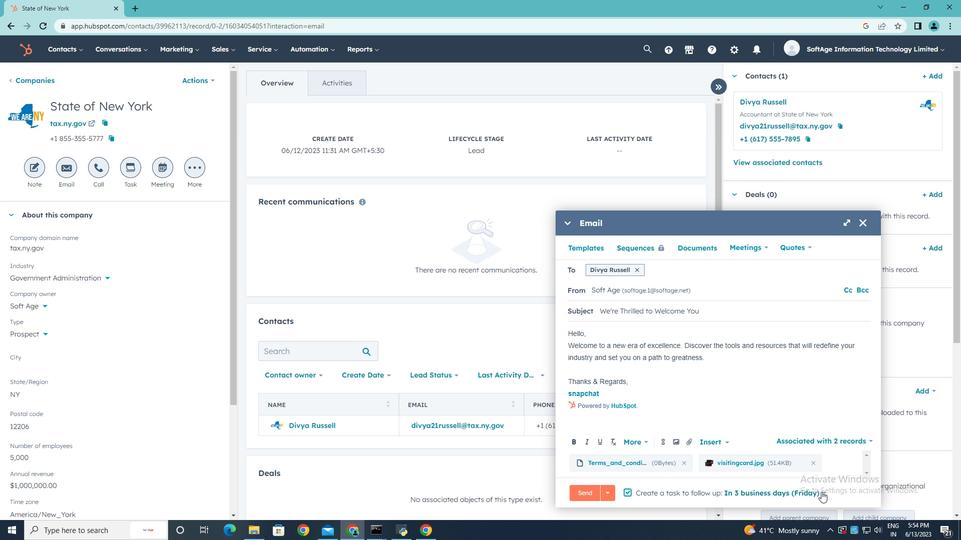 
Action: Mouse moved to (787, 429)
Screenshot: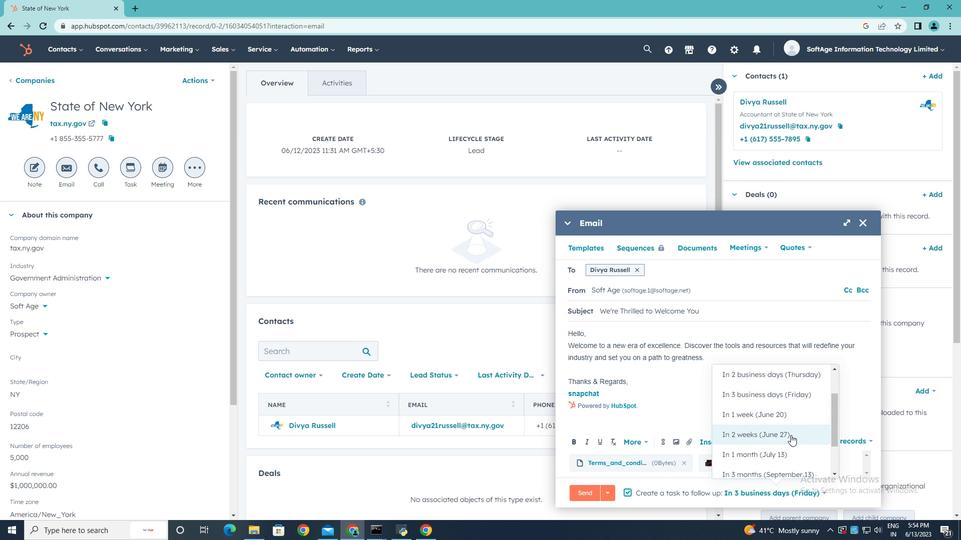 
Action: Mouse pressed left at (787, 429)
Screenshot: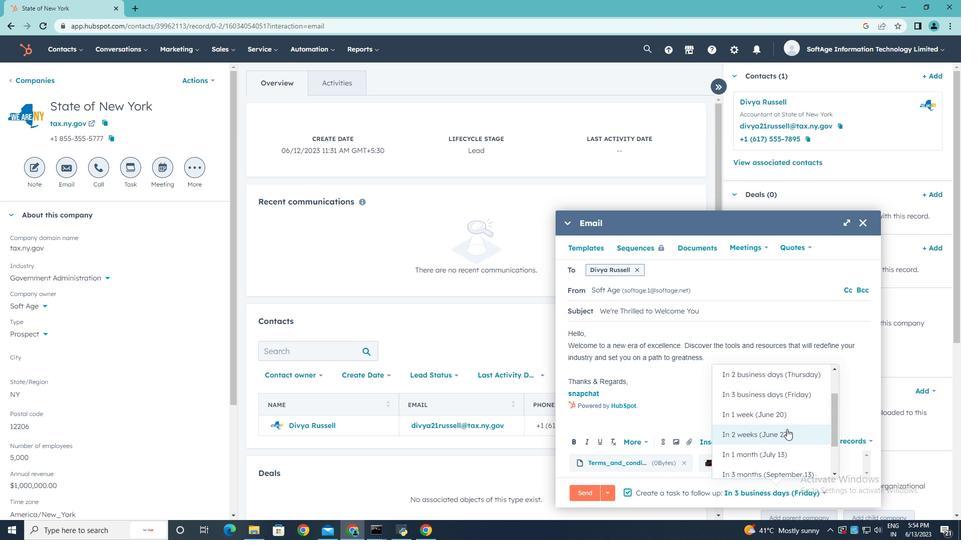 
Action: Mouse moved to (580, 493)
Screenshot: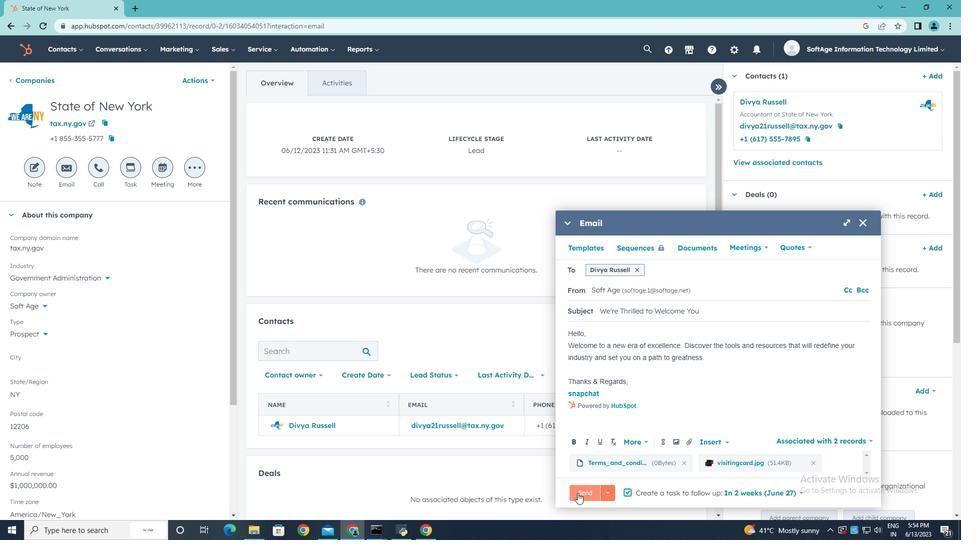 
Action: Mouse pressed left at (580, 493)
Screenshot: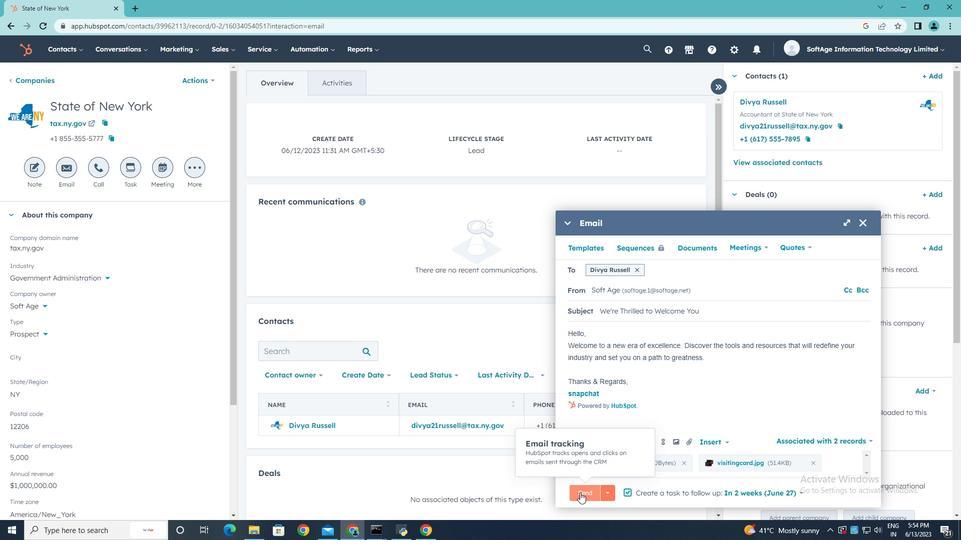
